Task: Create a new project and divide it into sections like "Data Collection," "Data Cleaning," and "Analysis."
Action: Mouse moved to (75, 62)
Screenshot: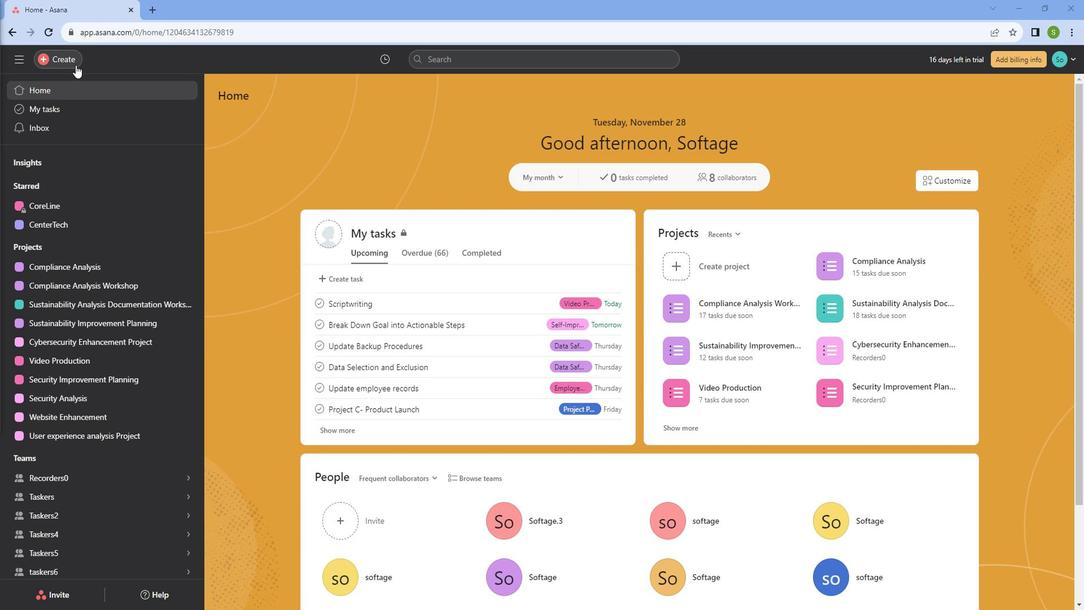 
Action: Mouse pressed left at (75, 62)
Screenshot: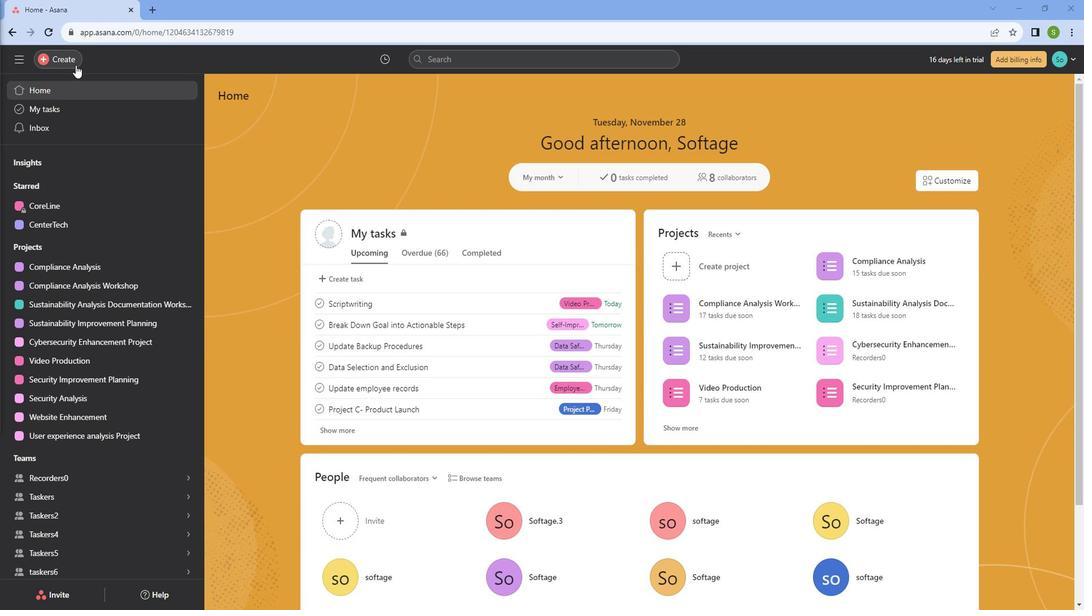 
Action: Mouse moved to (136, 86)
Screenshot: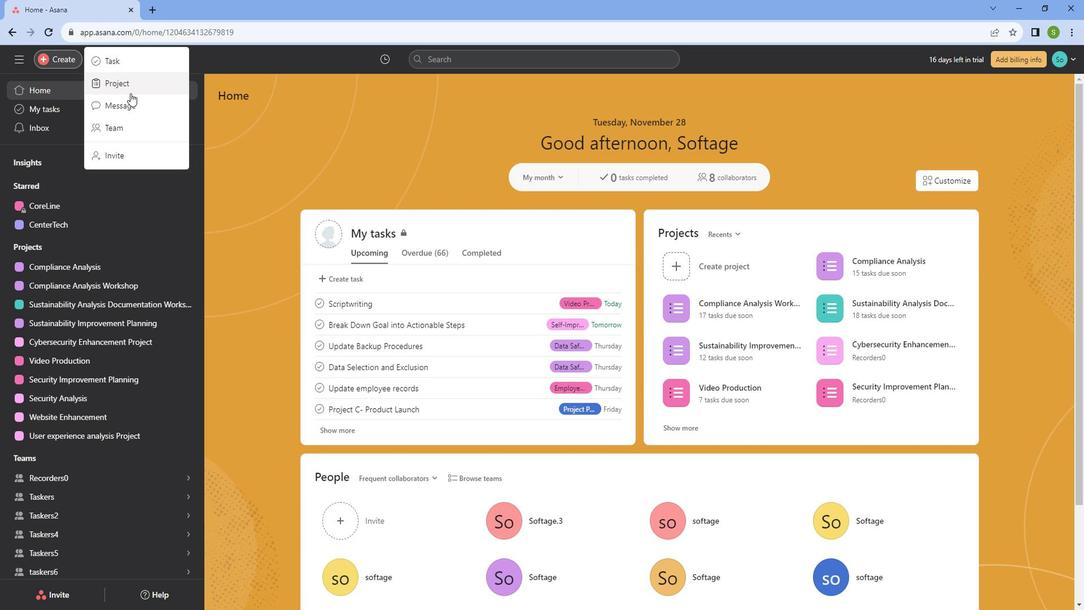 
Action: Mouse pressed left at (136, 86)
Screenshot: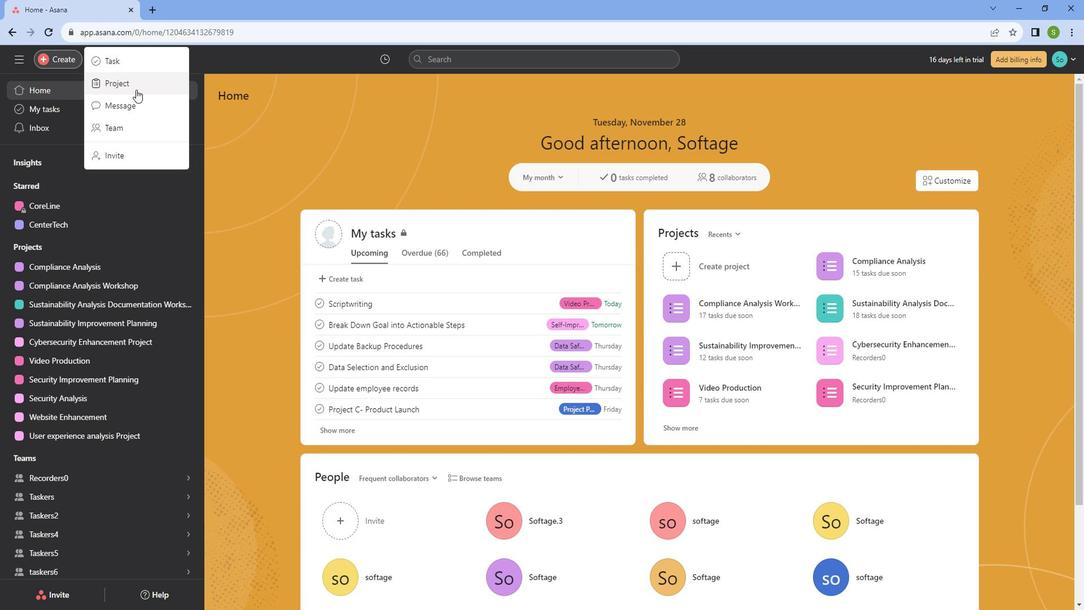
Action: Mouse moved to (453, 318)
Screenshot: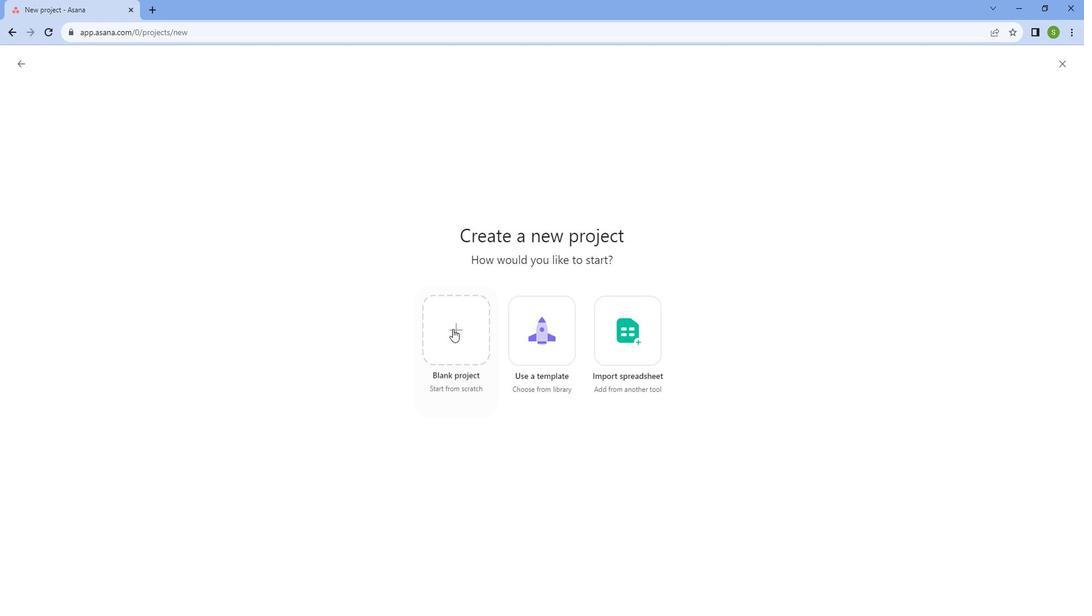 
Action: Mouse pressed left at (453, 318)
Screenshot: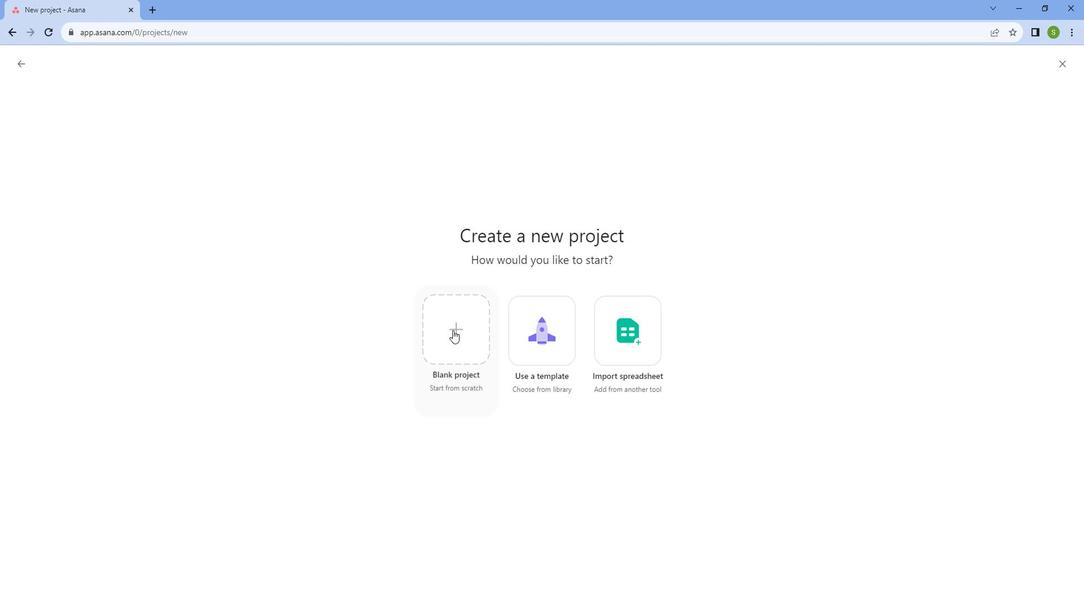 
Action: Mouse moved to (218, 149)
Screenshot: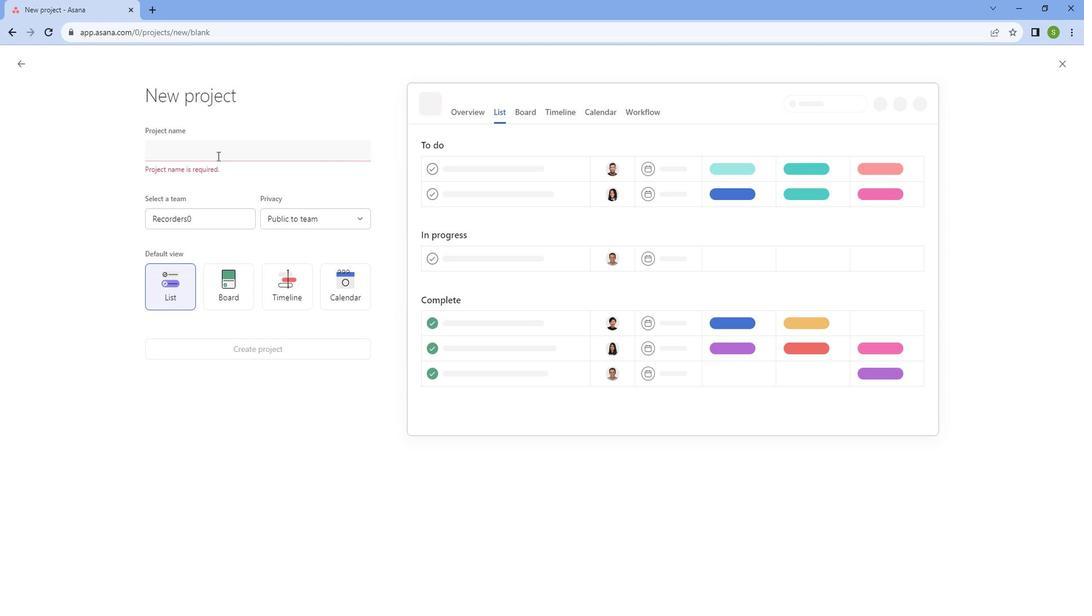 
Action: Mouse pressed left at (218, 149)
Screenshot: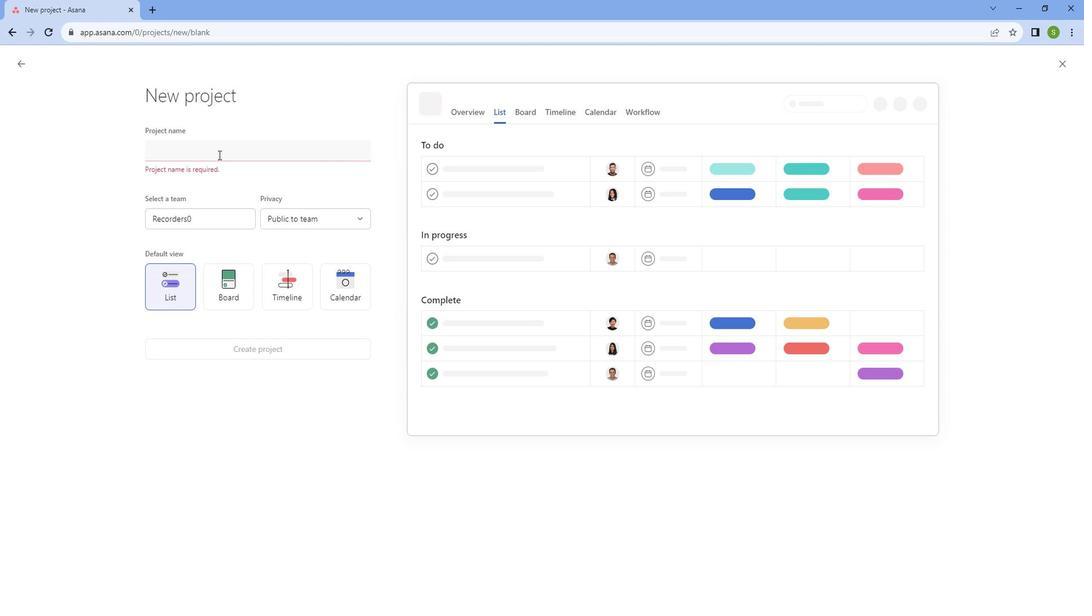 
Action: Mouse moved to (225, 147)
Screenshot: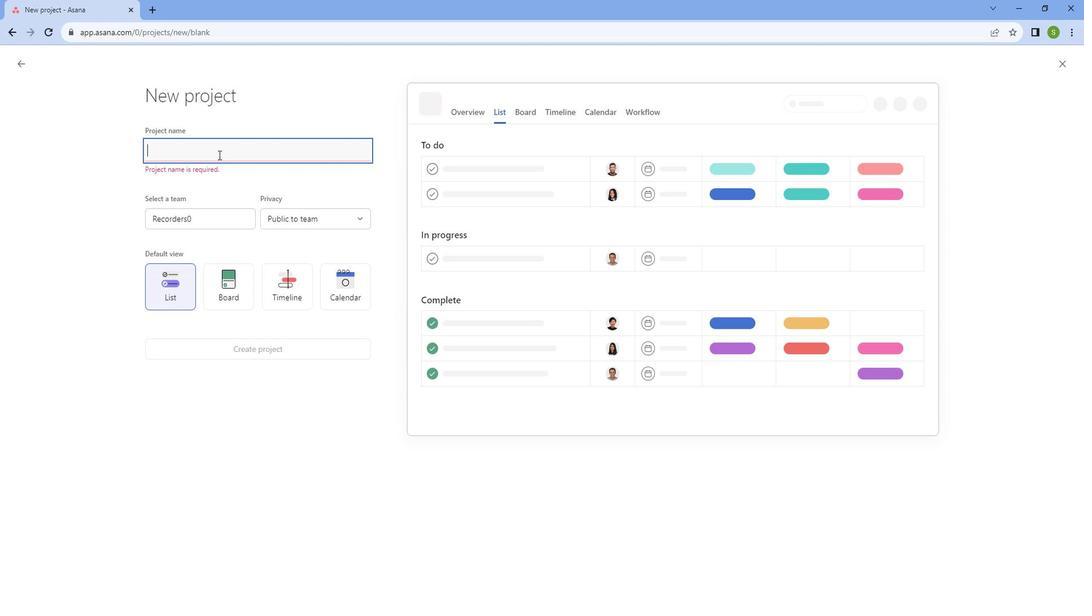 
Action: Key pressed <Key.caps_lock>P<Key.caps_lock>redictib<Key.backspace>ve<Key.space><Key.caps_lock>D<Key.caps_lock><Key.caps_lock>AT<Key.caps_lock><Key.backspace><Key.backspace>ata<Key.space><Key.caps_lock>A<Key.caps_lock>nalysis
Screenshot: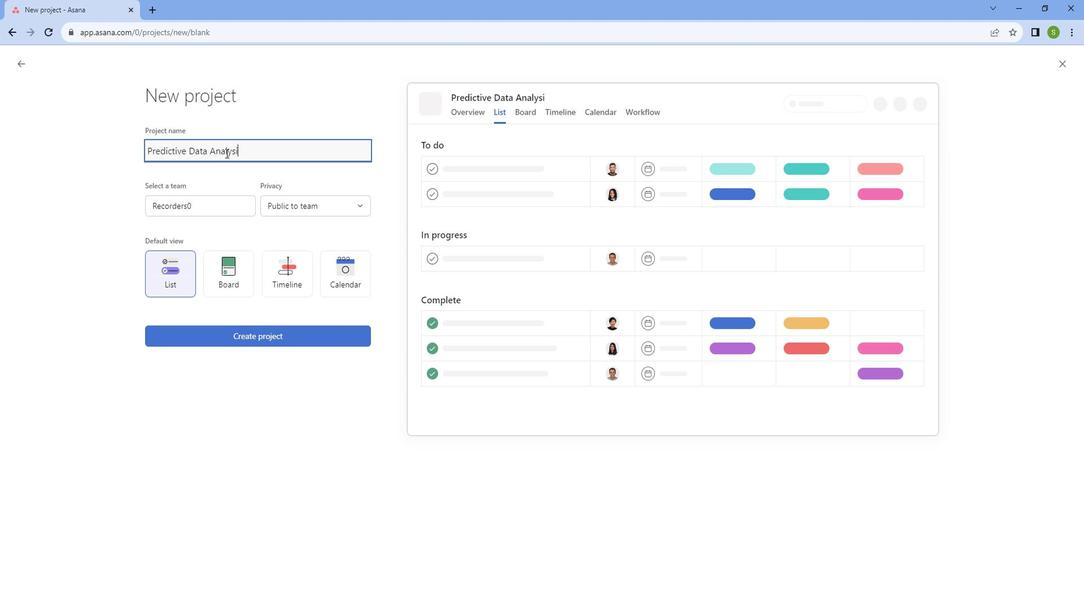 
Action: Mouse moved to (206, 318)
Screenshot: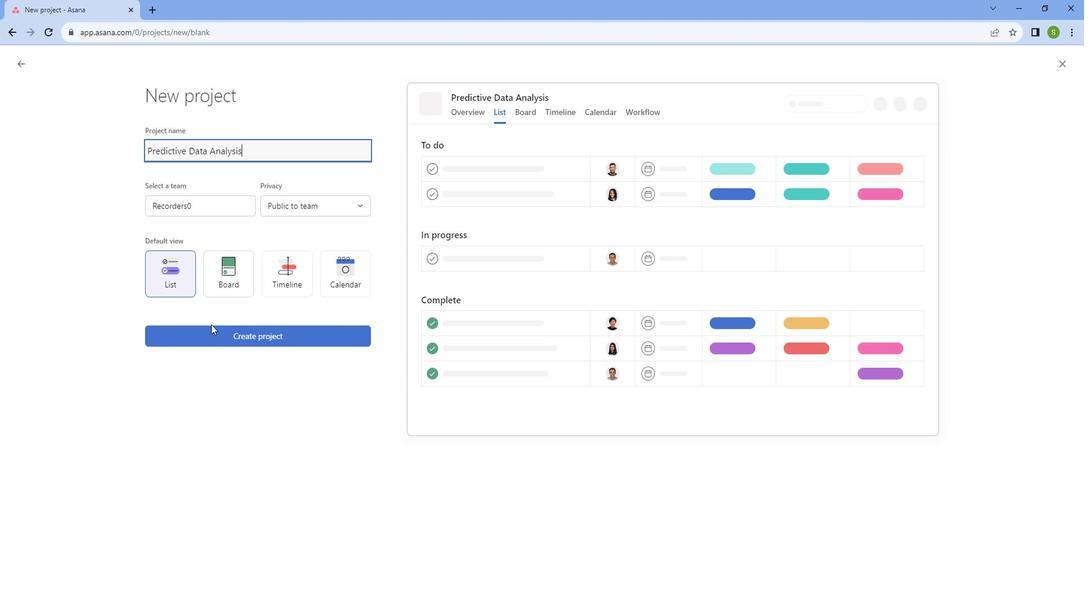 
Action: Mouse pressed left at (206, 318)
Screenshot: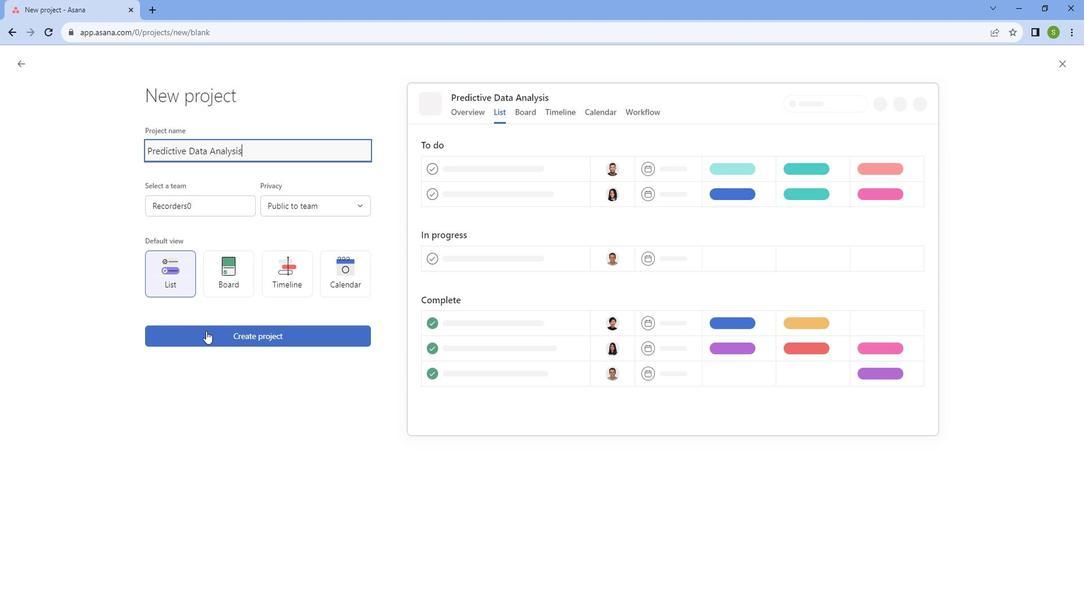
Action: Mouse moved to (272, 247)
Screenshot: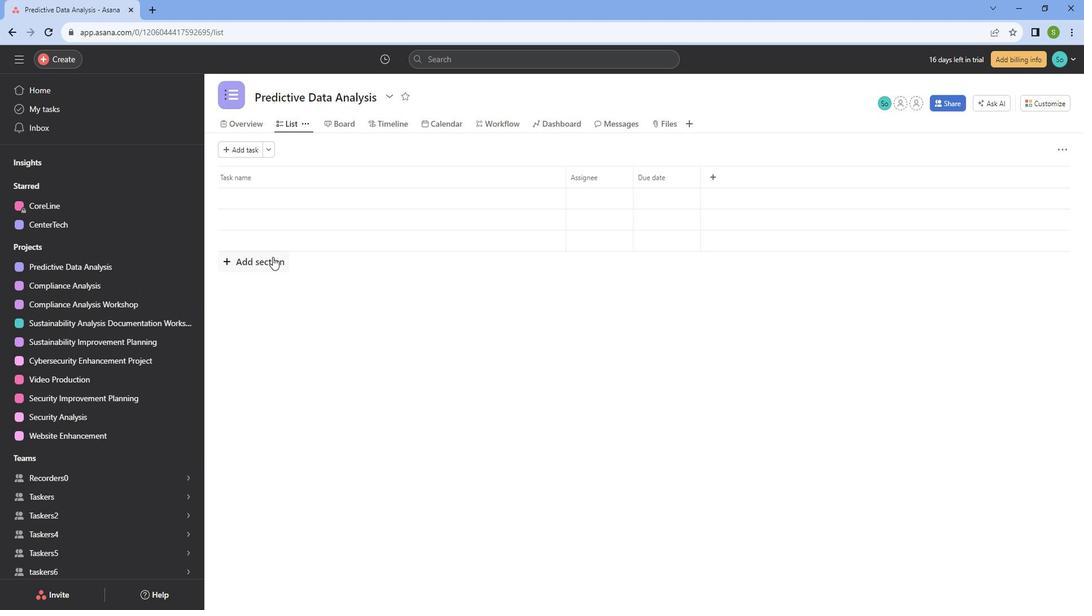 
Action: Mouse pressed left at (272, 247)
Screenshot: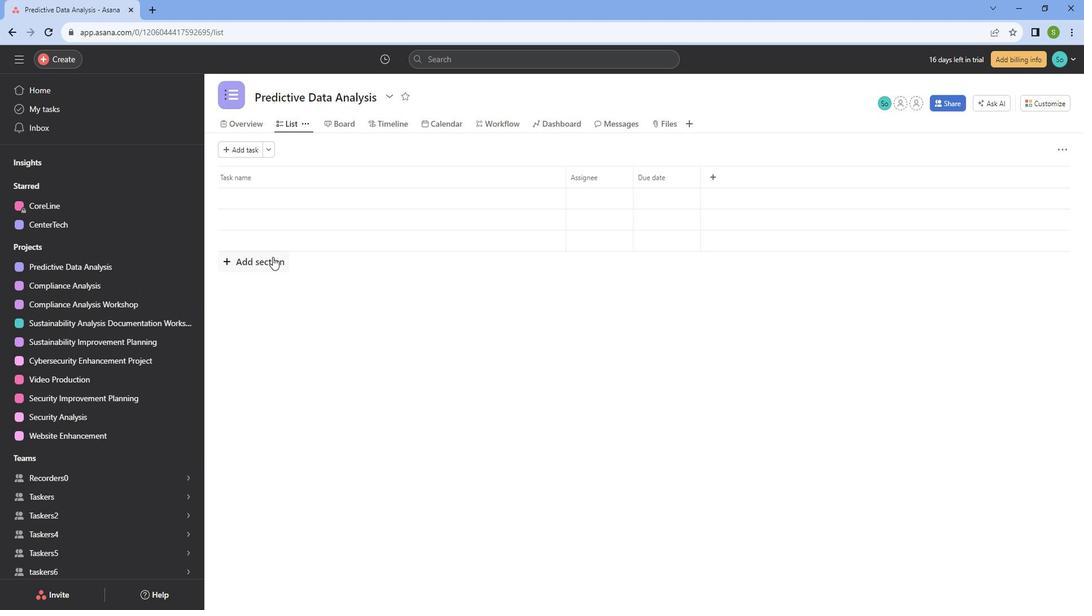 
Action: Mouse moved to (271, 247)
Screenshot: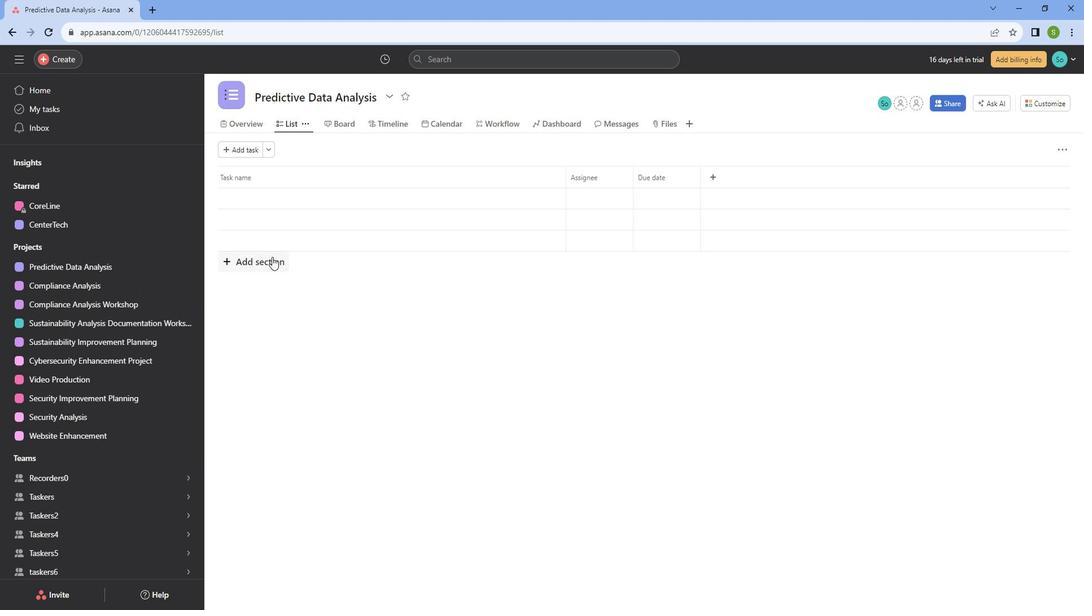 
Action: Key pressed <Key.caps_lock>D<Key.caps_lock>ata<Key.space><Key.caps_lock>C<Key.caps_lock>ollection
Screenshot: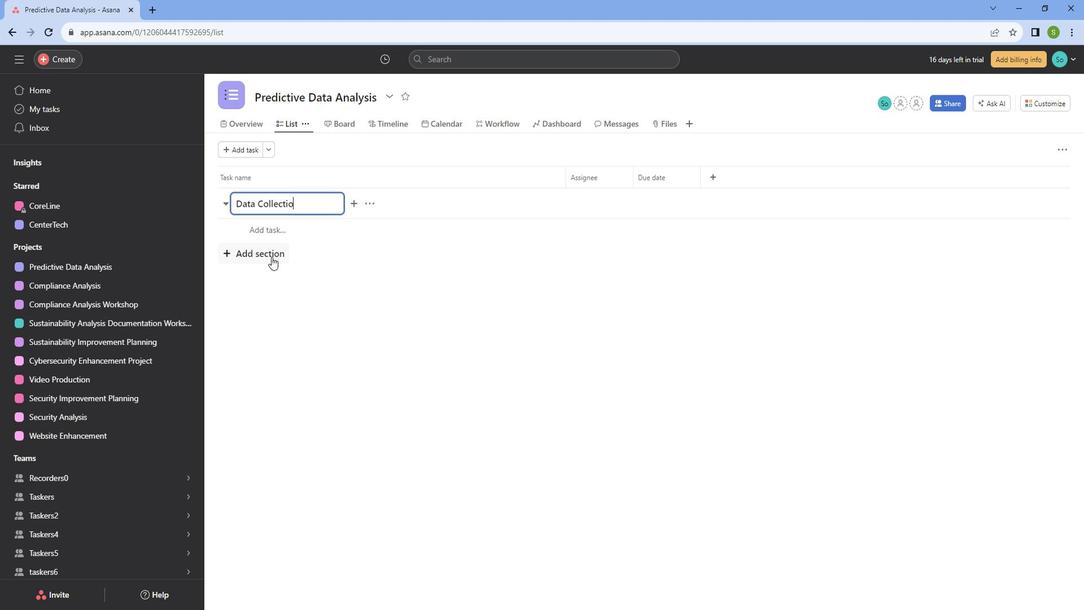 
Action: Mouse pressed left at (271, 247)
Screenshot: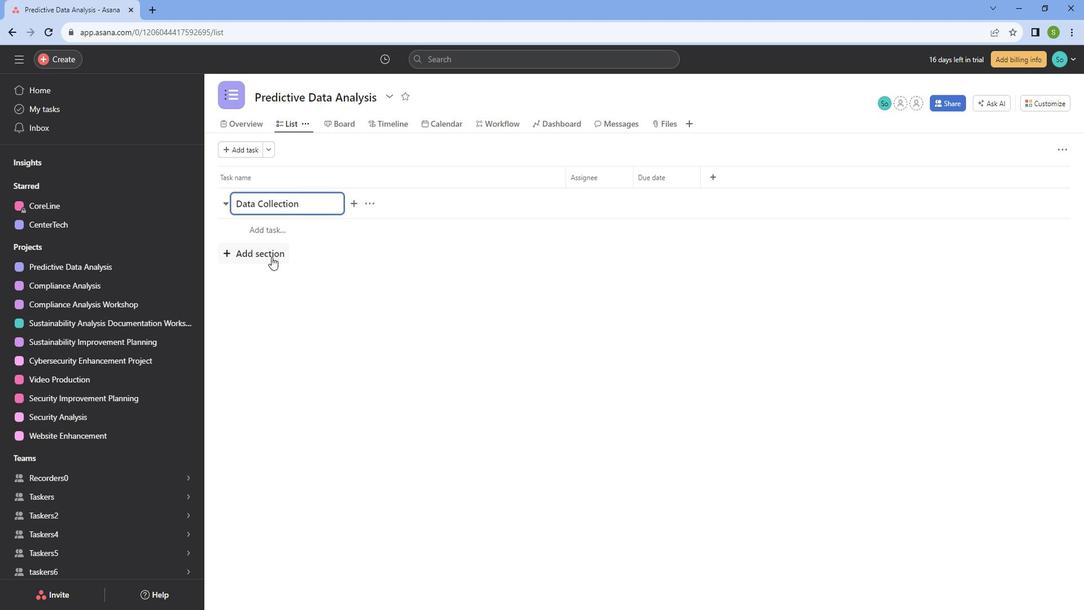 
Action: Key pressed <Key.caps_lock>D<Key.caps_lock>ata<Key.space><Key.caps_lock>C<Key.caps_lock>leaning
Screenshot: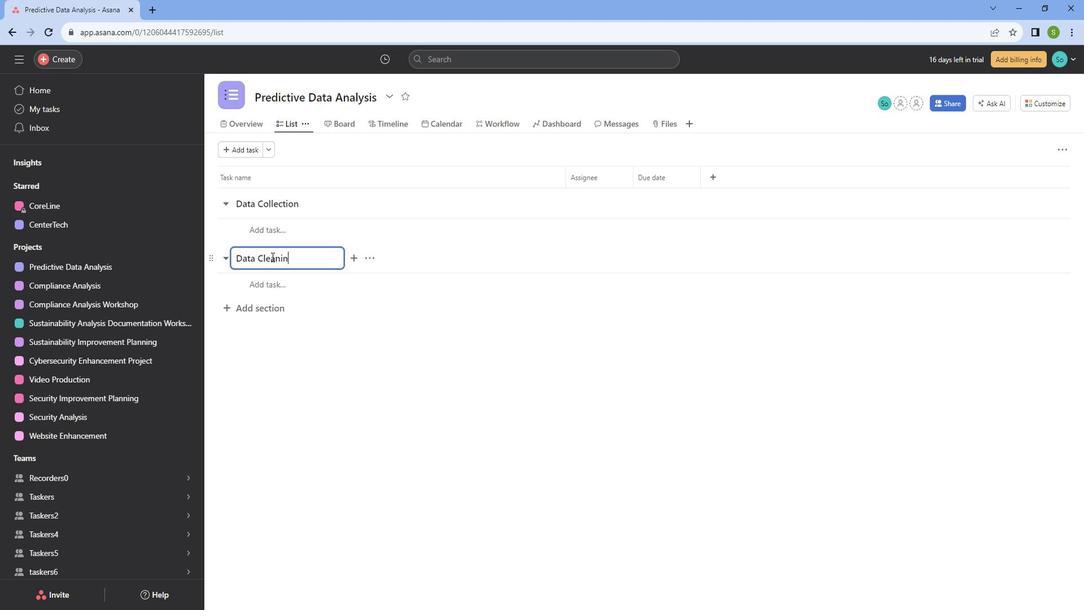
Action: Mouse moved to (254, 295)
Screenshot: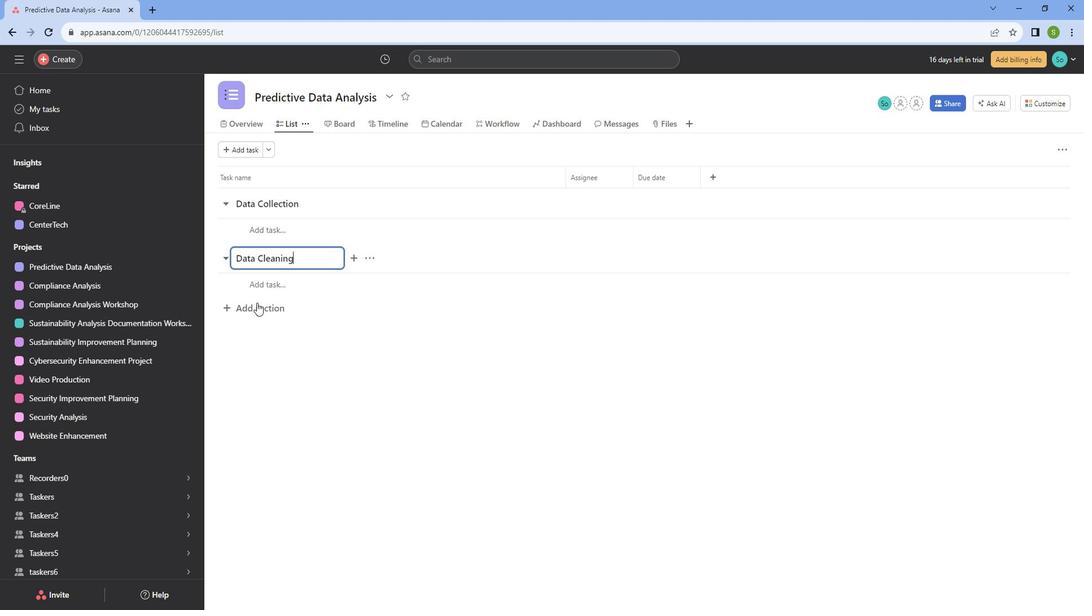 
Action: Mouse pressed left at (254, 295)
Screenshot: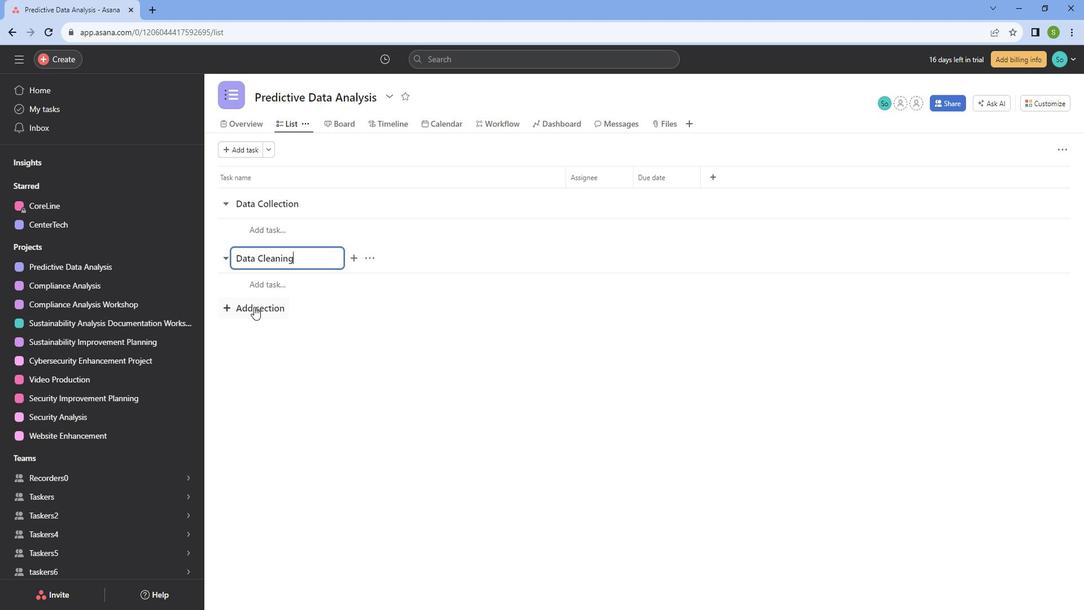 
Action: Key pressed <Key.caps_lock>A<Key.caps_lock>nalysis
Screenshot: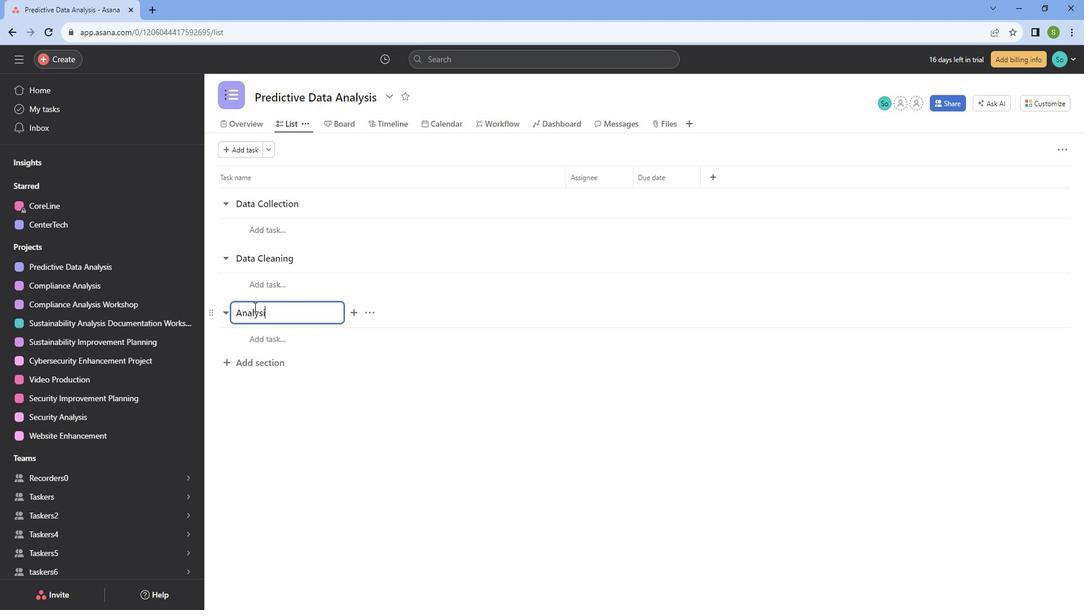 
Action: Mouse moved to (248, 404)
Screenshot: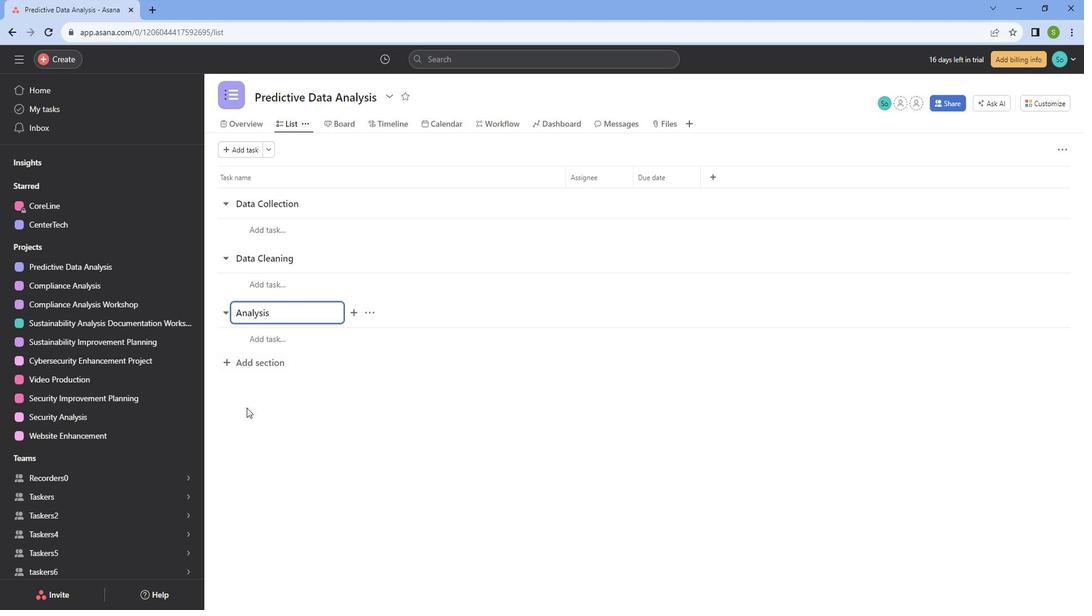 
Action: Mouse pressed left at (248, 404)
Screenshot: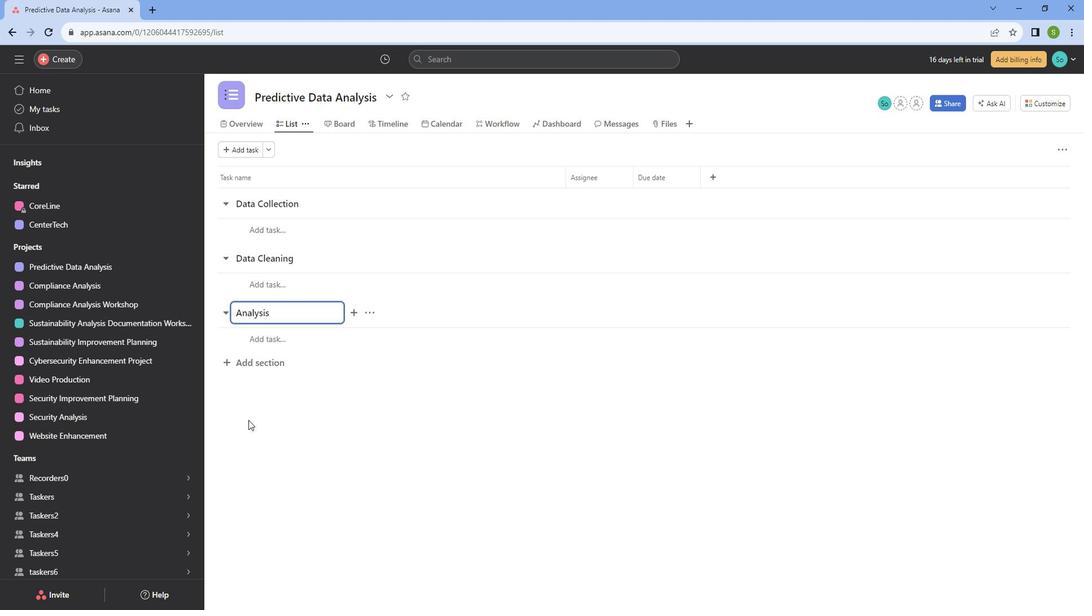 
